 Task: Locate emails with tech updates: `tech-update:update_type`.
Action: Mouse moved to (79, 314)
Screenshot: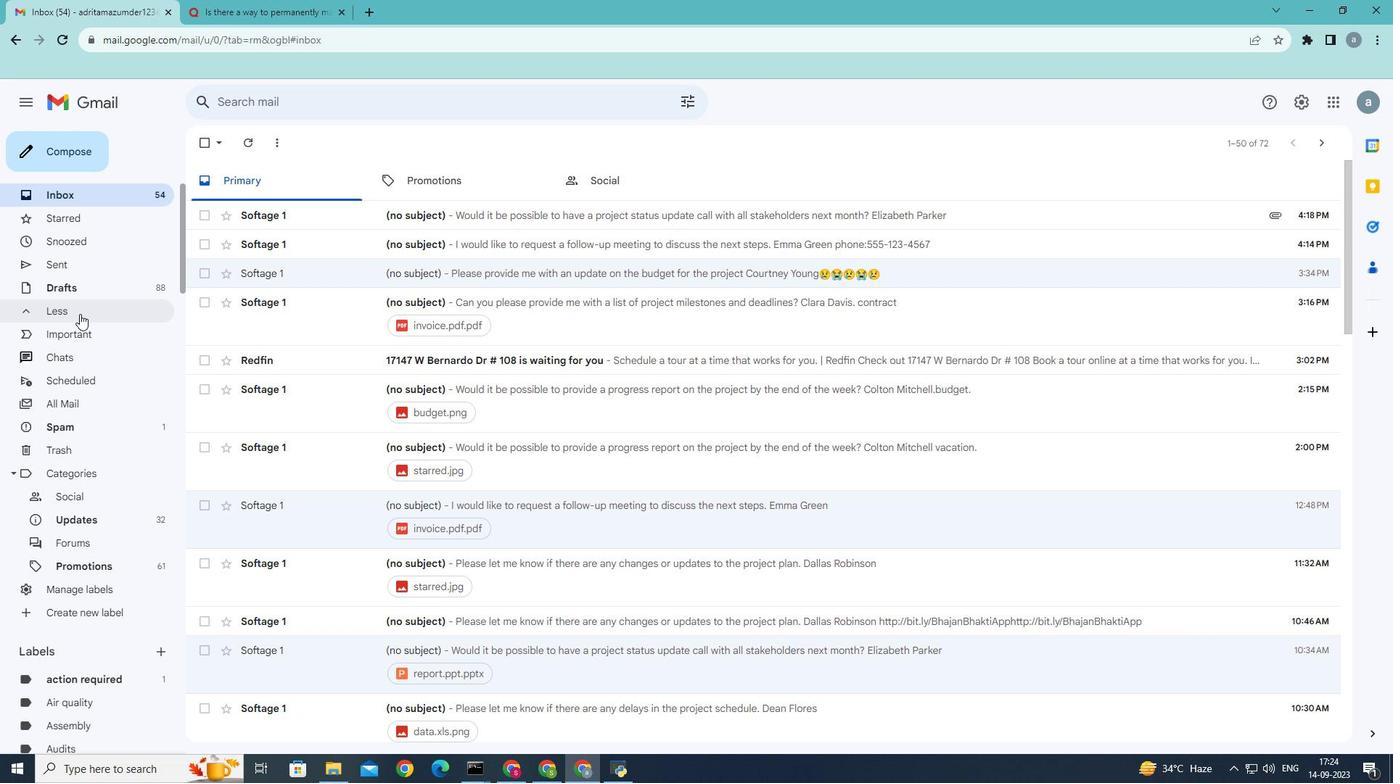 
Action: Mouse pressed left at (79, 314)
Screenshot: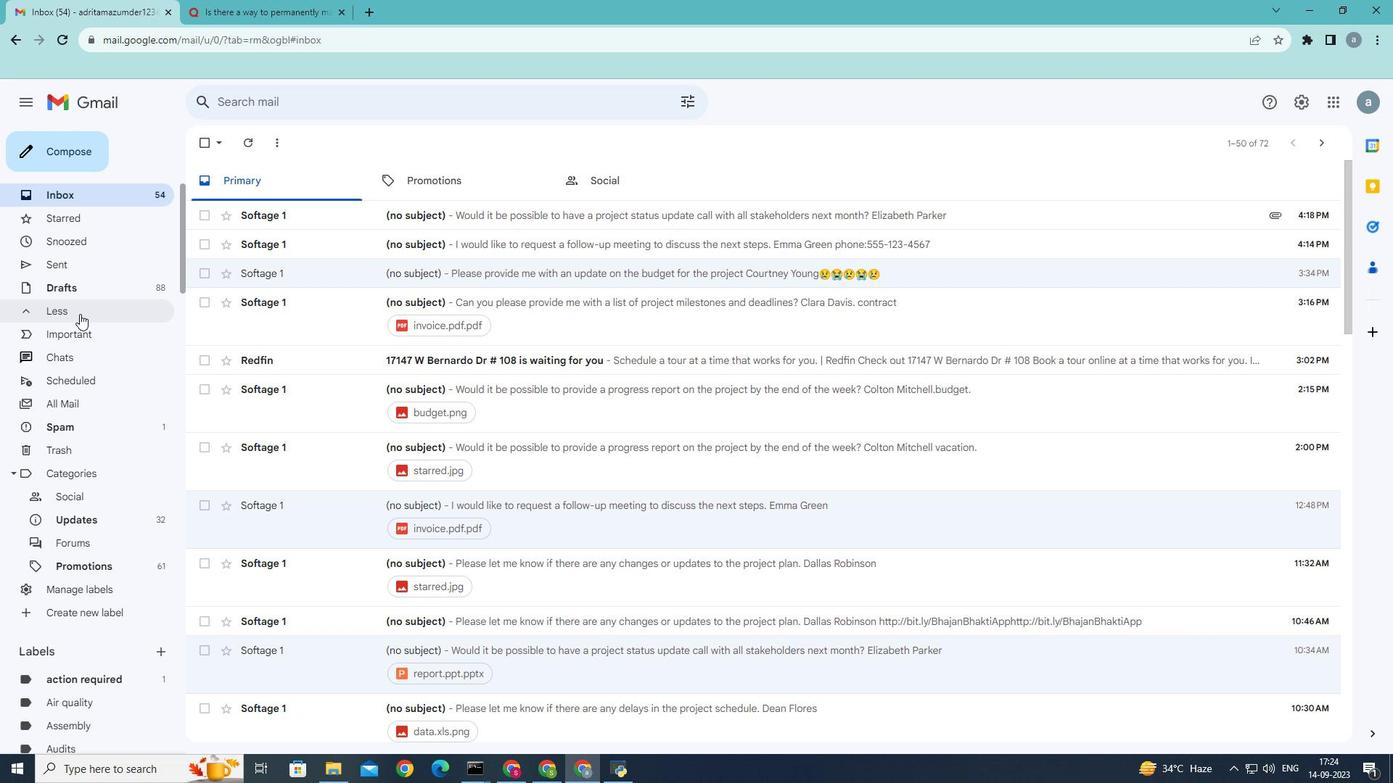 
Action: Mouse moved to (140, 518)
Screenshot: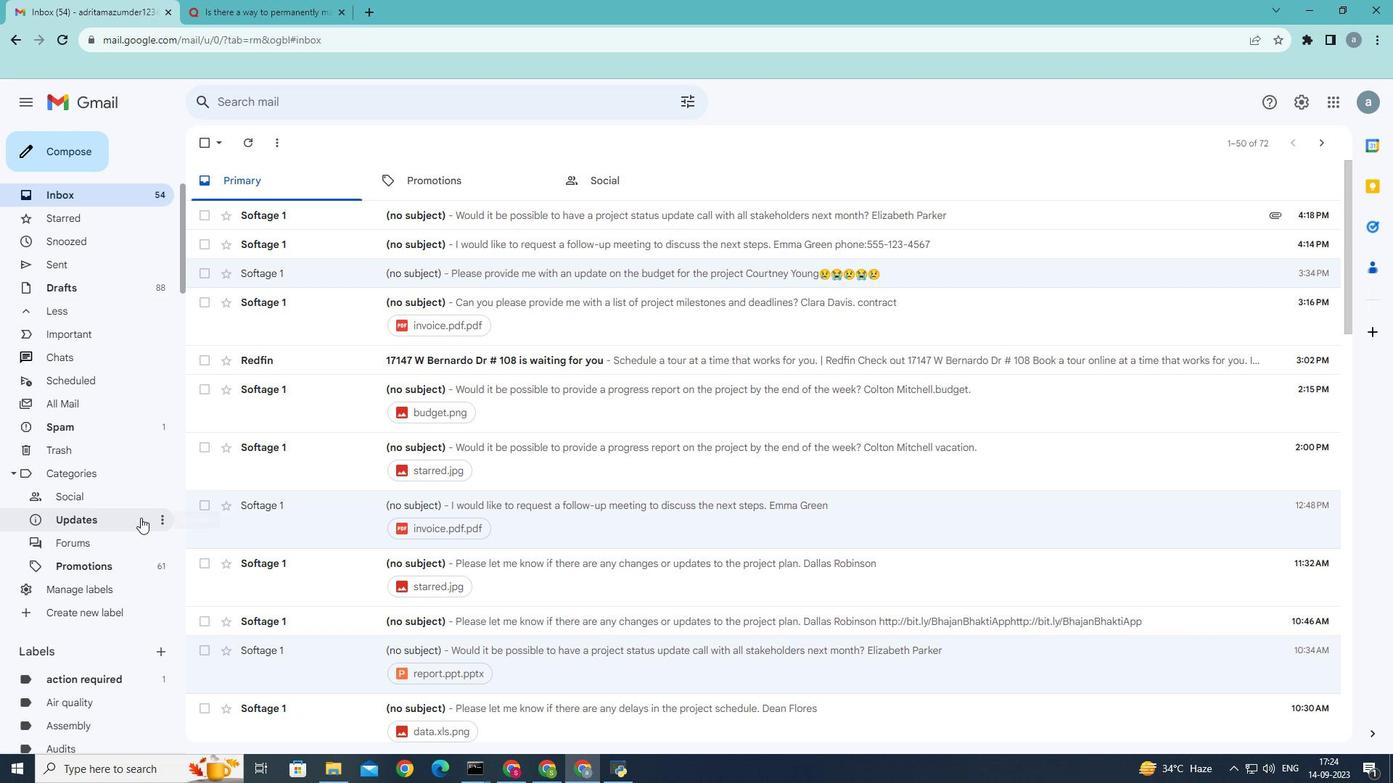 
Action: Mouse pressed left at (140, 518)
Screenshot: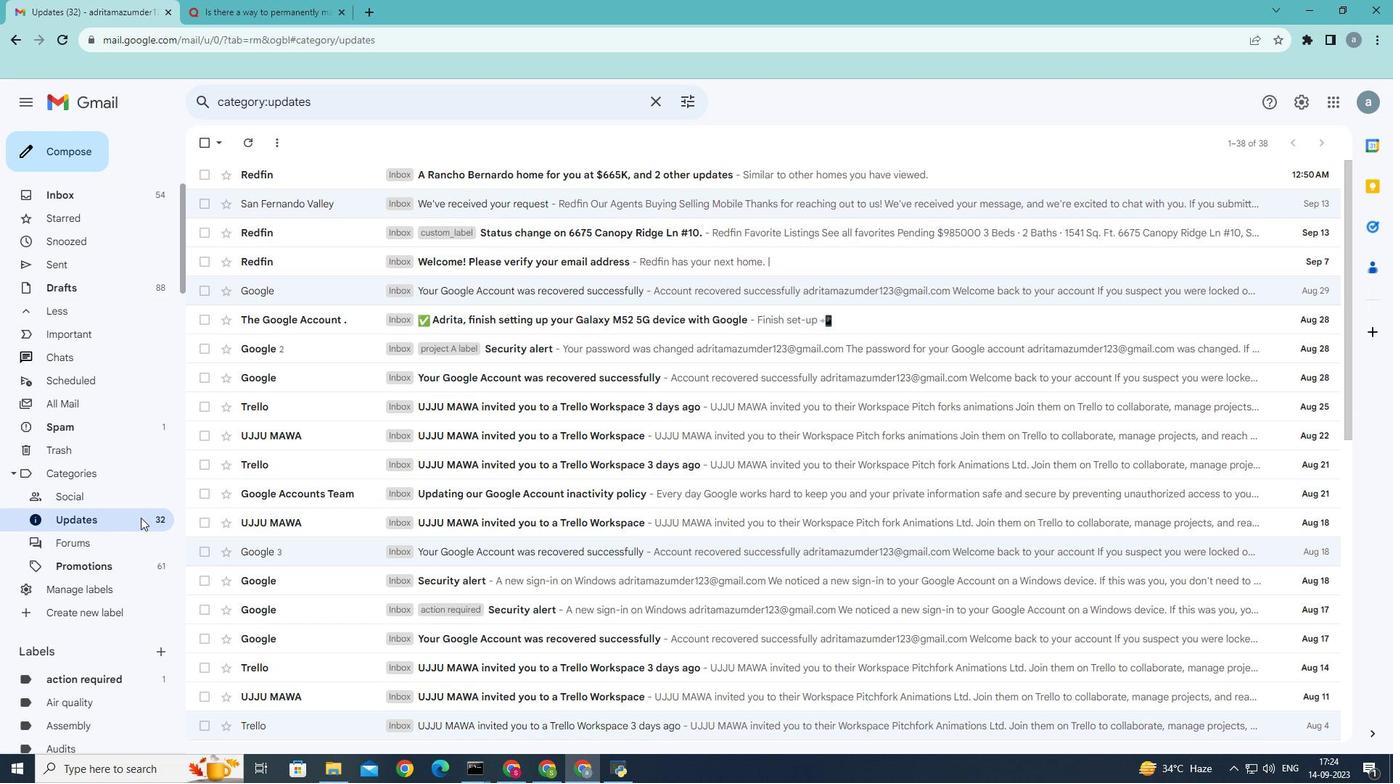 
Action: Mouse moved to (316, 105)
Screenshot: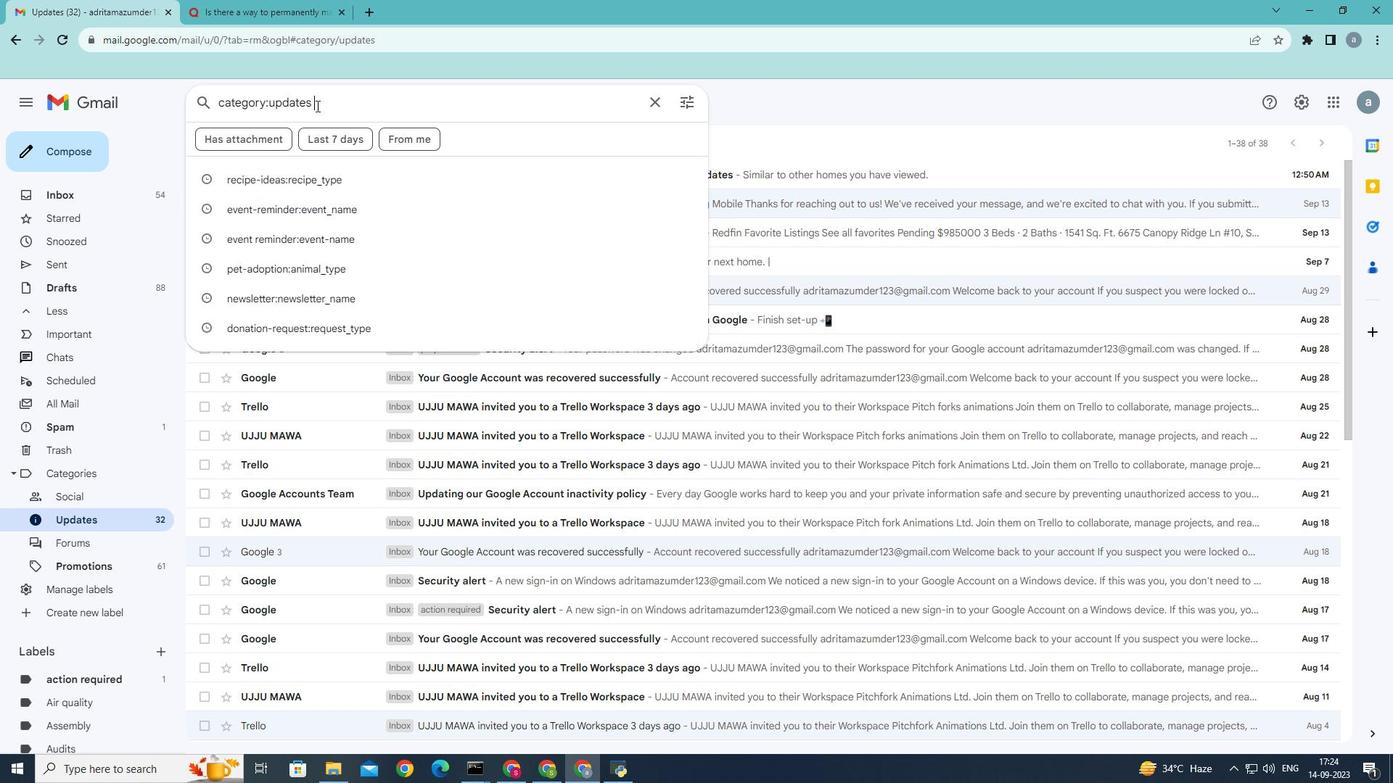 
Action: Mouse pressed left at (316, 105)
Screenshot: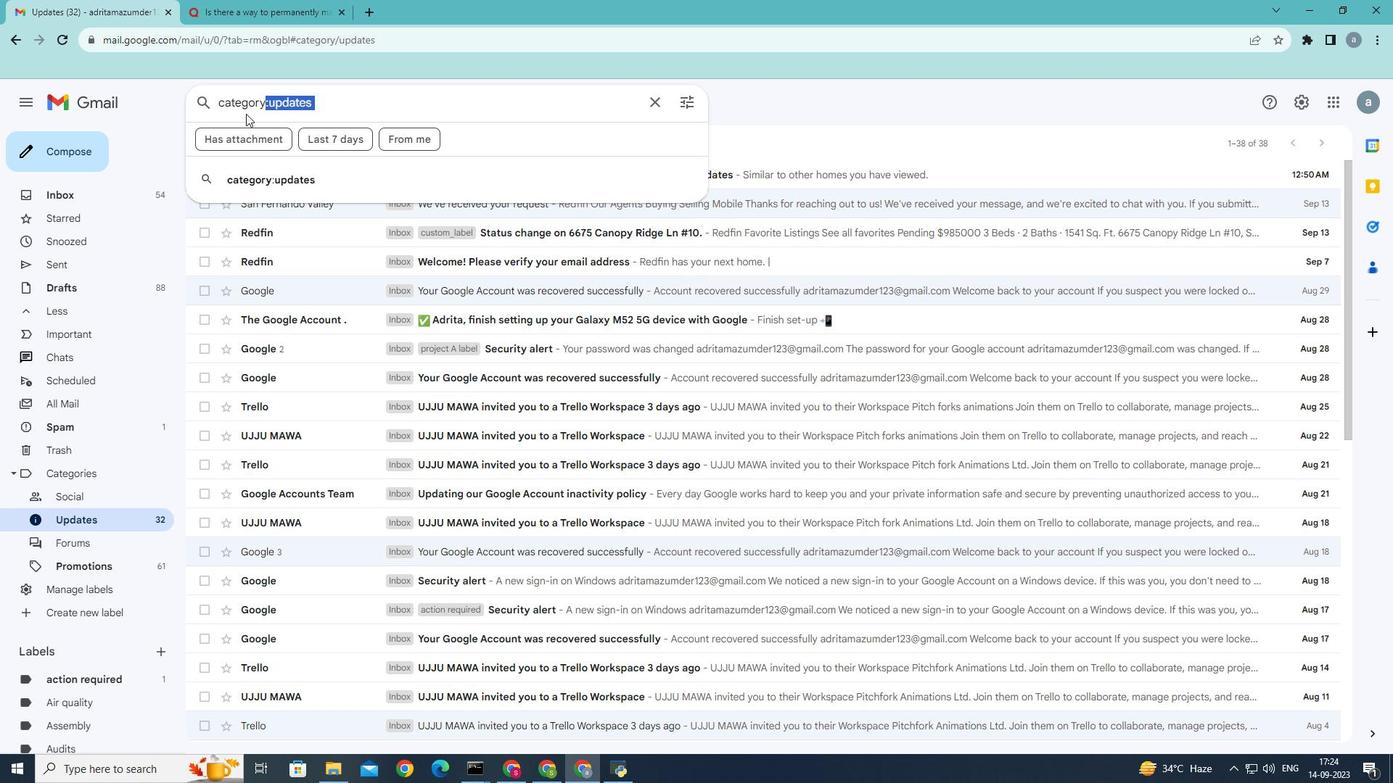 
Action: Mouse moved to (473, 82)
Screenshot: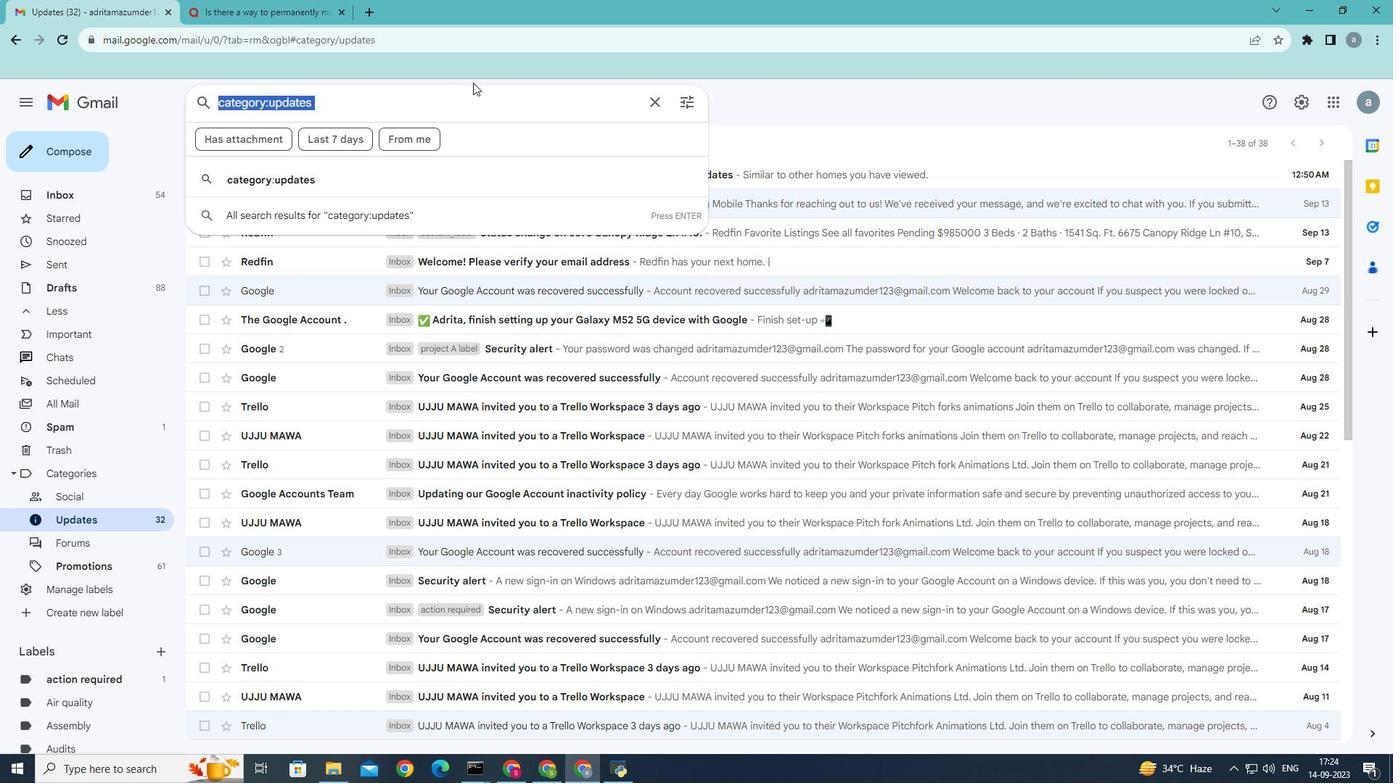
Action: Key pressed tech-update<Key.shift>:update<Key.shift>_type<Key.enter>
Screenshot: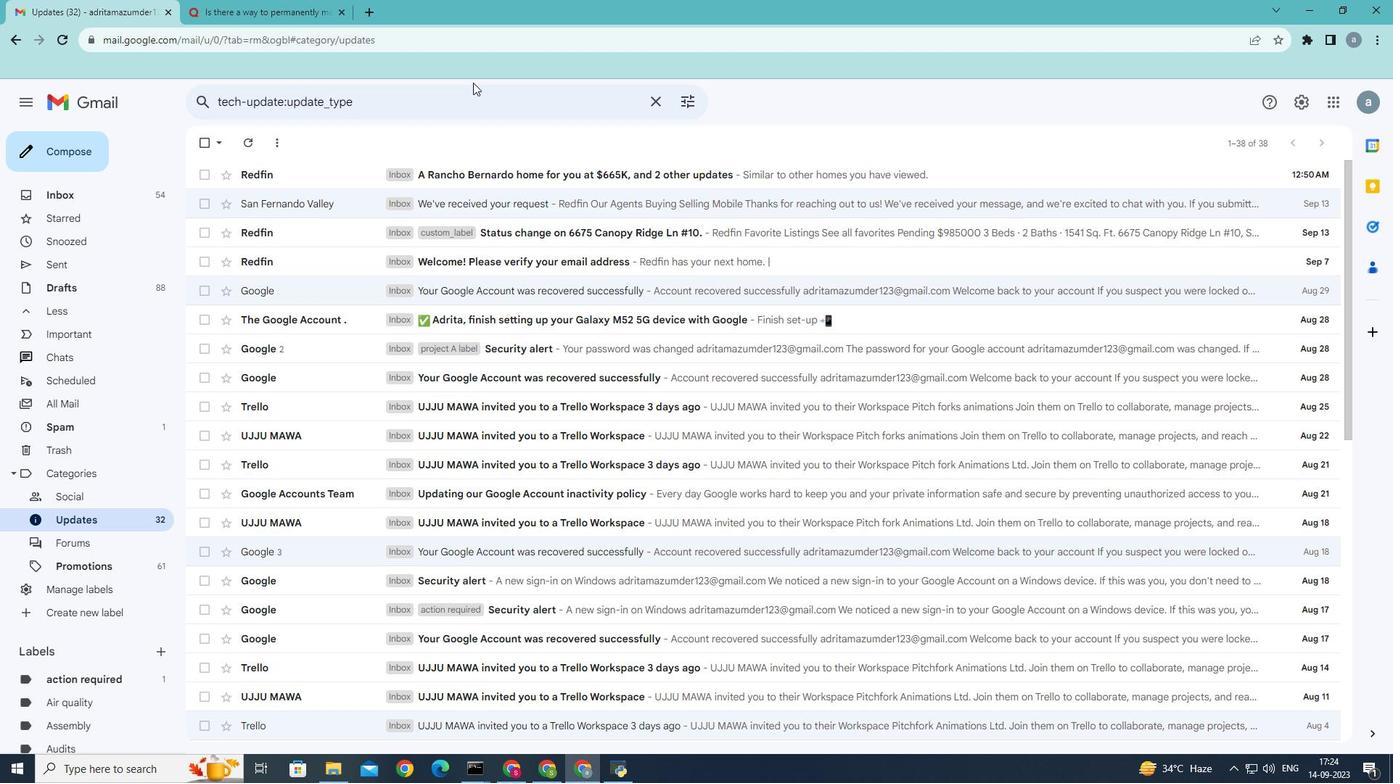 
